 Task: Create a blank project AutoDesk with privacy Public and default view as List and in the team Taskers . Create three sections in the project as To-Do, Doing and Done
Action: Mouse moved to (92, 140)
Screenshot: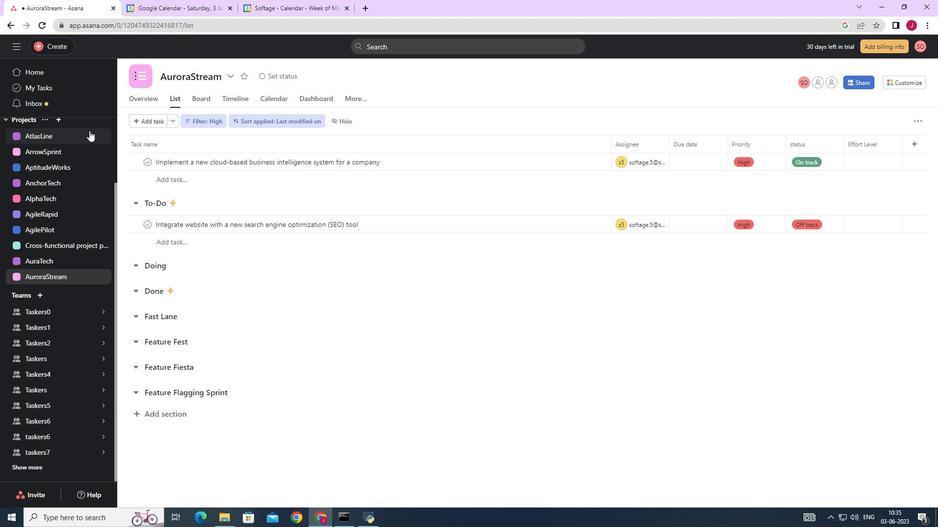 
Action: Mouse scrolled (92, 141) with delta (0, 0)
Screenshot: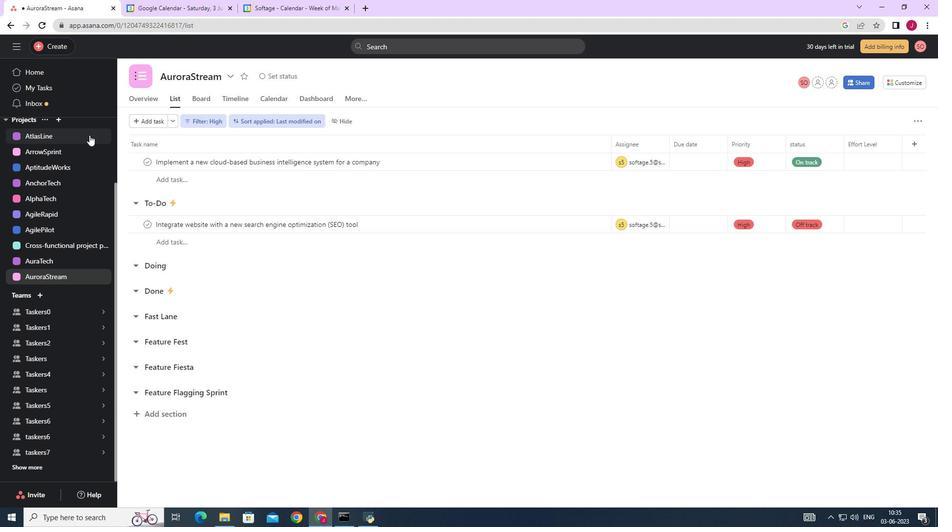 
Action: Mouse scrolled (92, 141) with delta (0, 0)
Screenshot: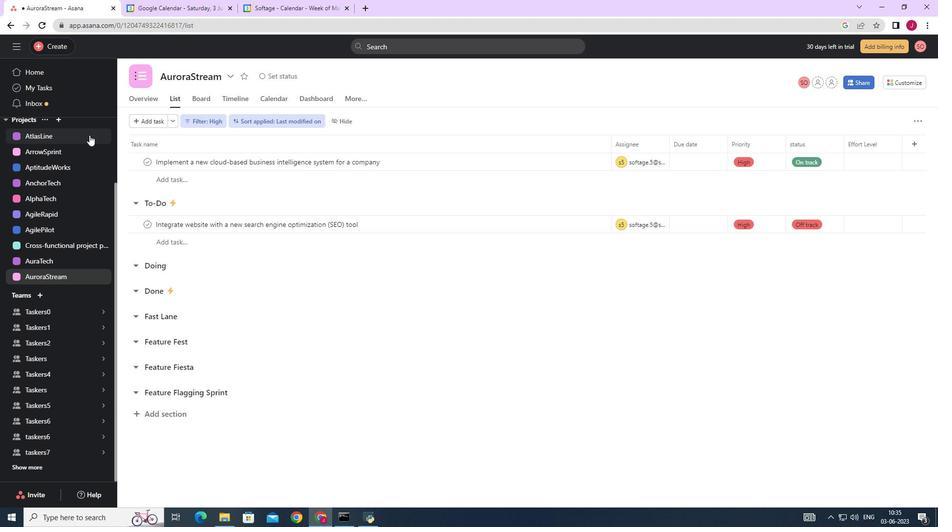 
Action: Mouse scrolled (92, 141) with delta (0, 0)
Screenshot: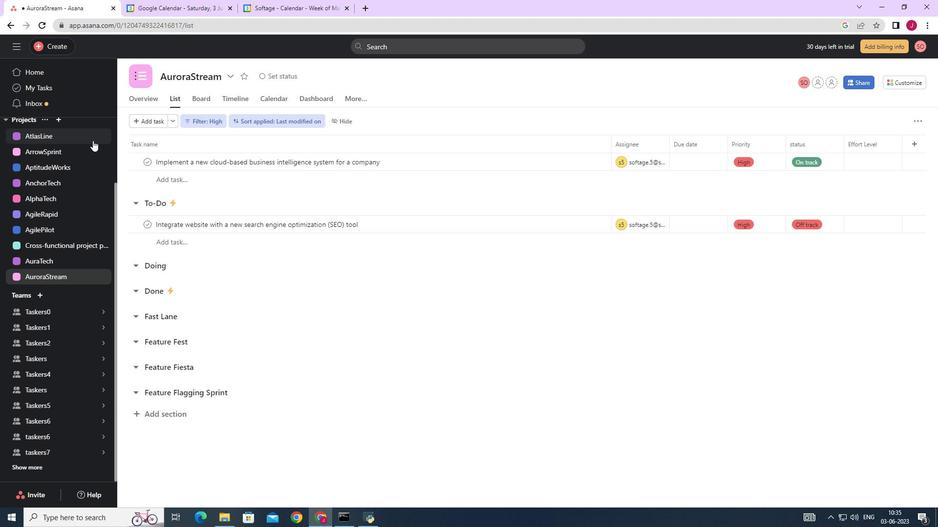 
Action: Mouse moved to (61, 198)
Screenshot: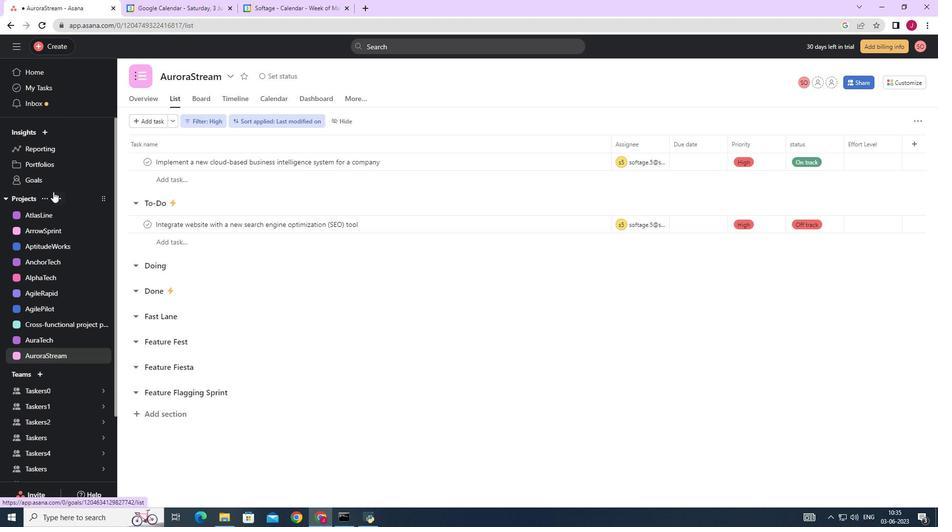 
Action: Mouse pressed left at (61, 198)
Screenshot: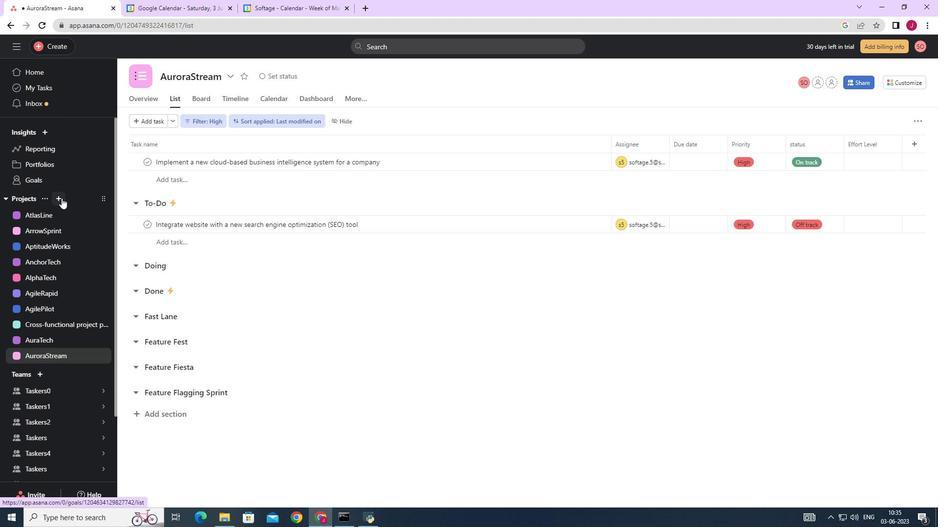 
Action: Mouse moved to (88, 217)
Screenshot: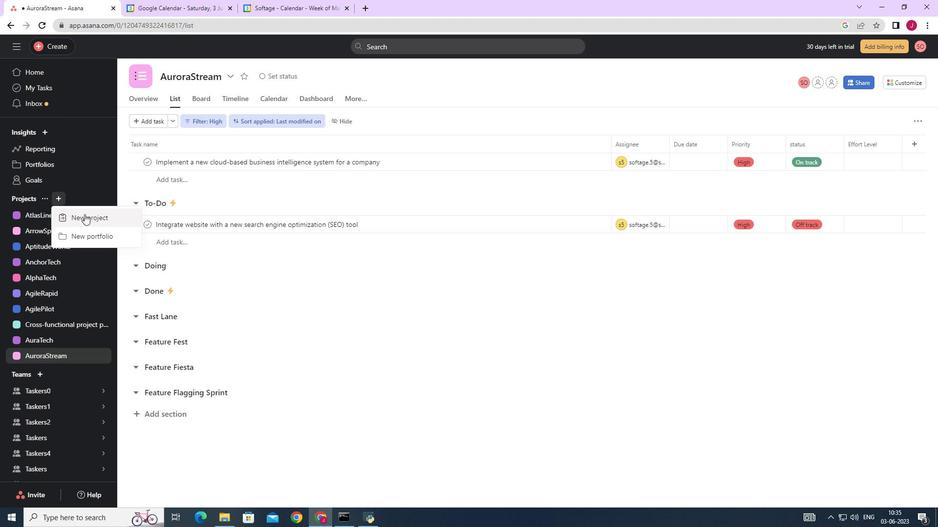 
Action: Mouse pressed left at (88, 217)
Screenshot: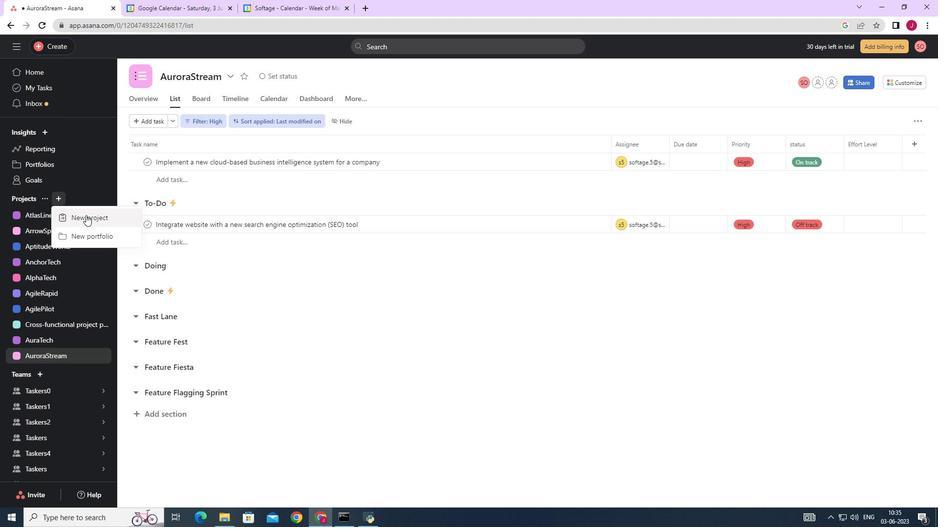 
Action: Mouse moved to (403, 198)
Screenshot: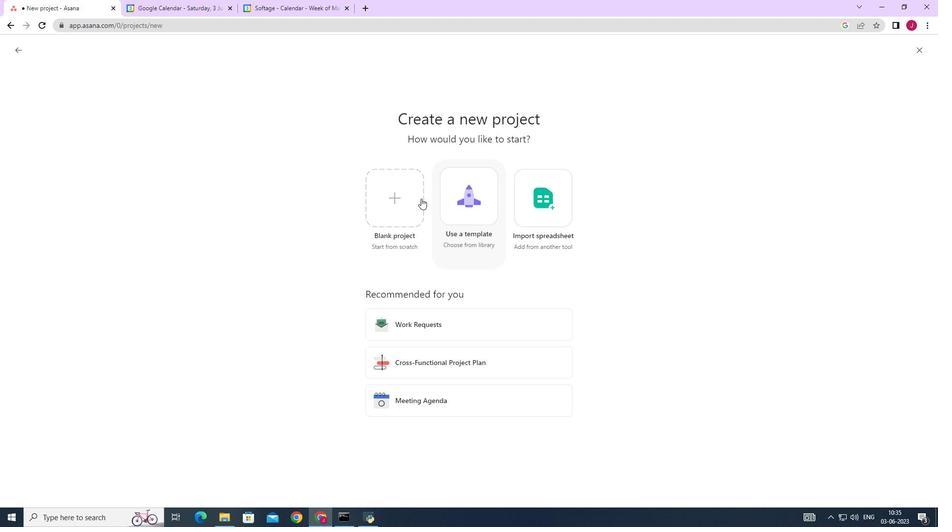 
Action: Mouse pressed left at (403, 198)
Screenshot: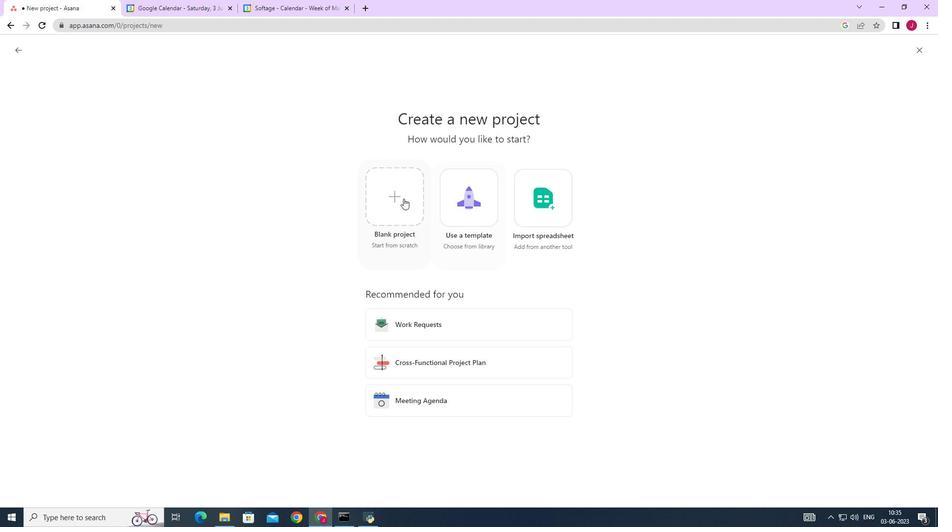 
Action: Mouse moved to (266, 127)
Screenshot: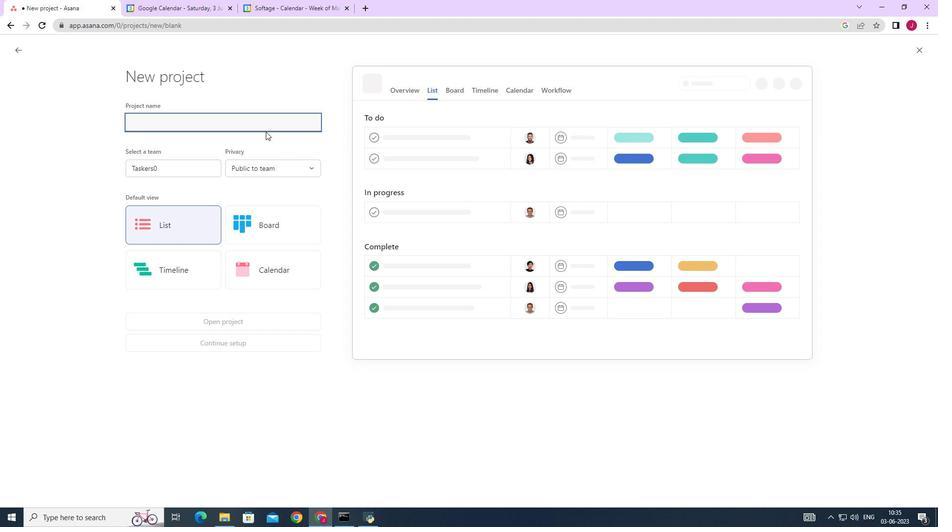 
Action: Mouse pressed left at (266, 127)
Screenshot: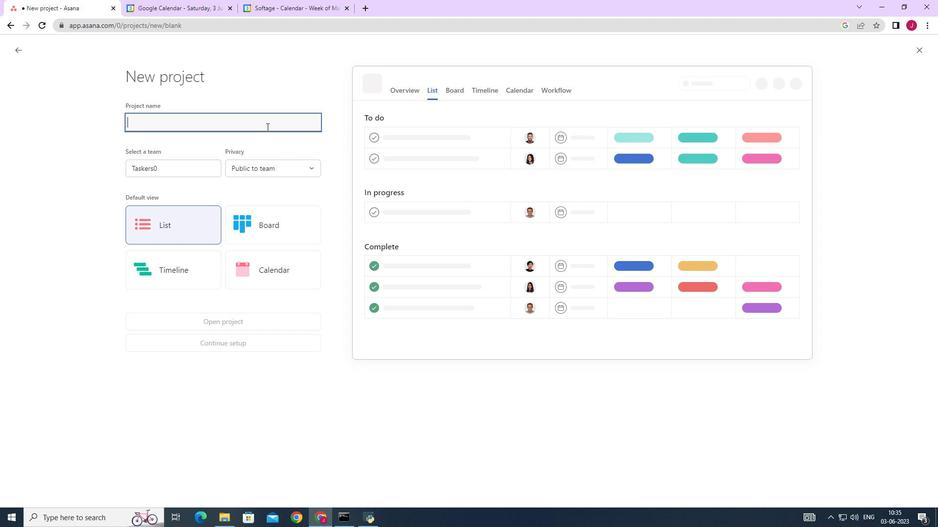 
Action: Key pressed <Key.caps_lock>A<Key.caps_lock>uto<Key.caps_lock>D<Key.caps_lock>esk
Screenshot: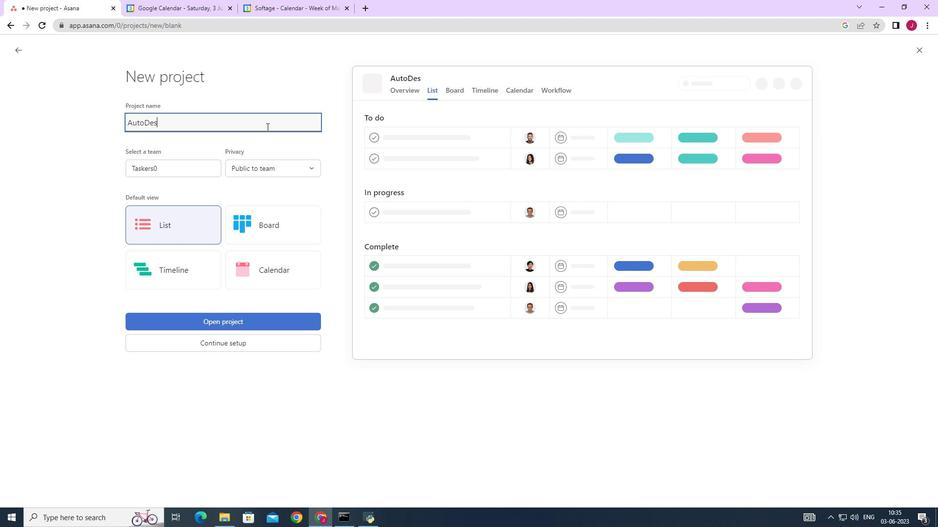 
Action: Mouse moved to (181, 170)
Screenshot: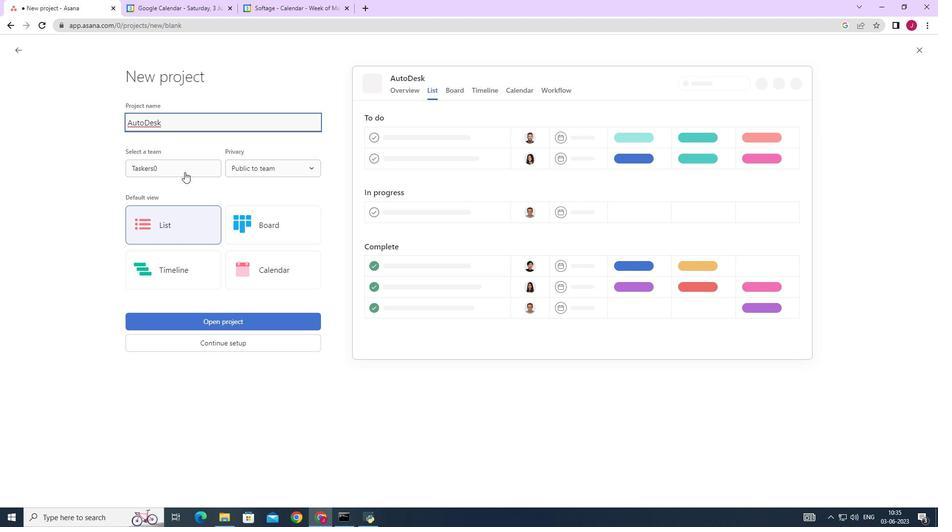 
Action: Mouse pressed left at (181, 170)
Screenshot: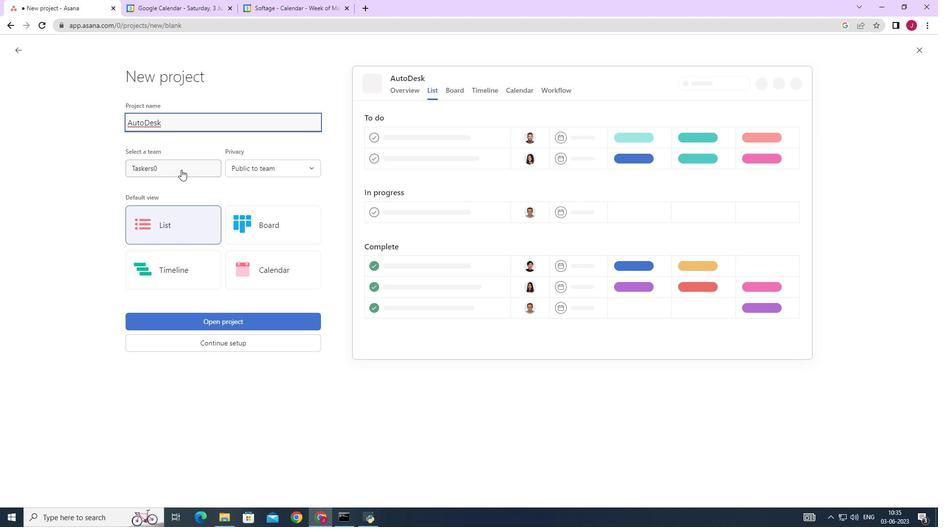 
Action: Mouse moved to (184, 187)
Screenshot: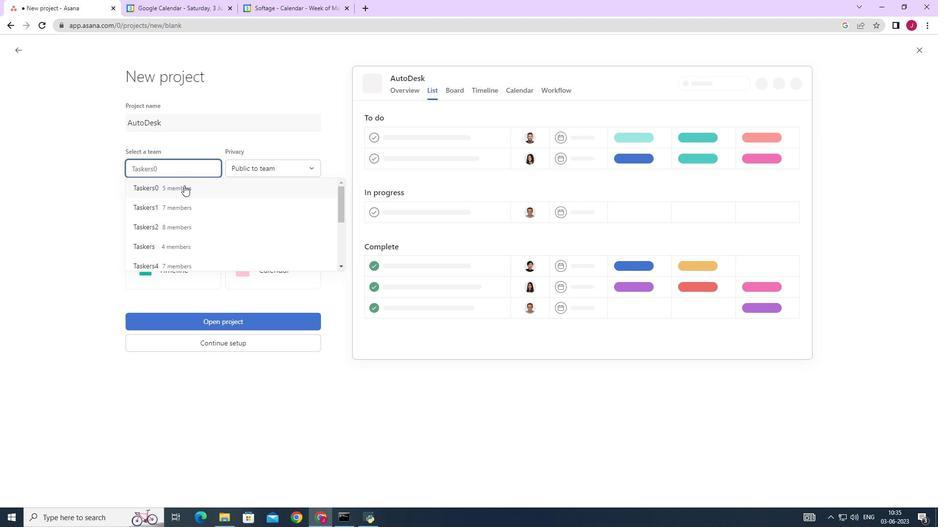 
Action: Mouse pressed left at (184, 187)
Screenshot: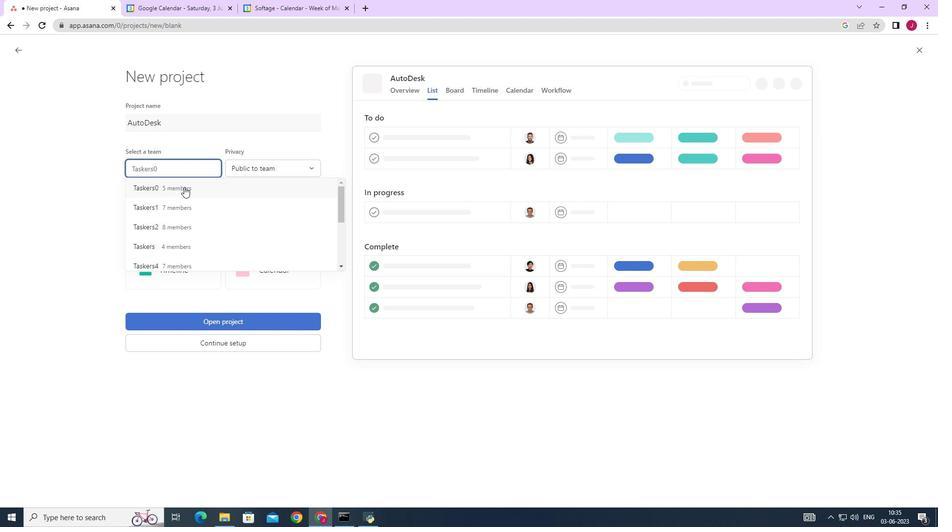 
Action: Mouse moved to (285, 172)
Screenshot: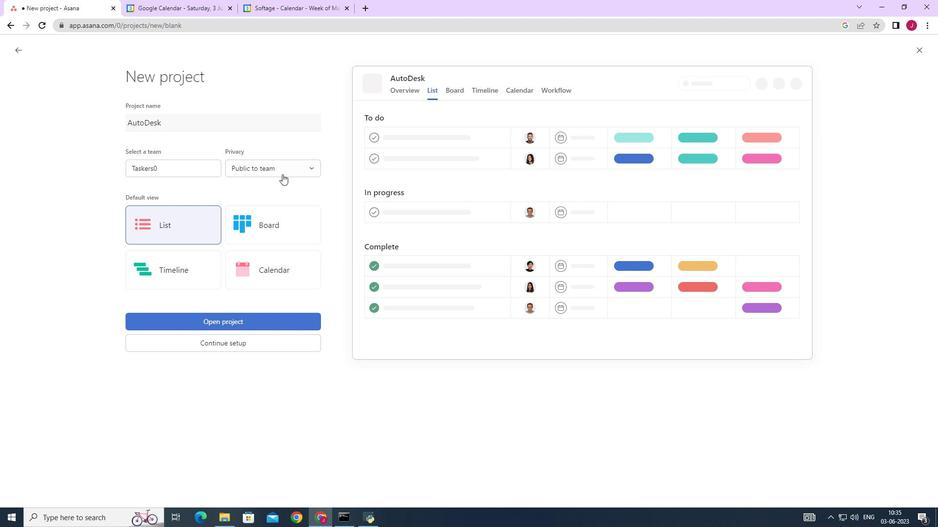 
Action: Mouse pressed left at (285, 172)
Screenshot: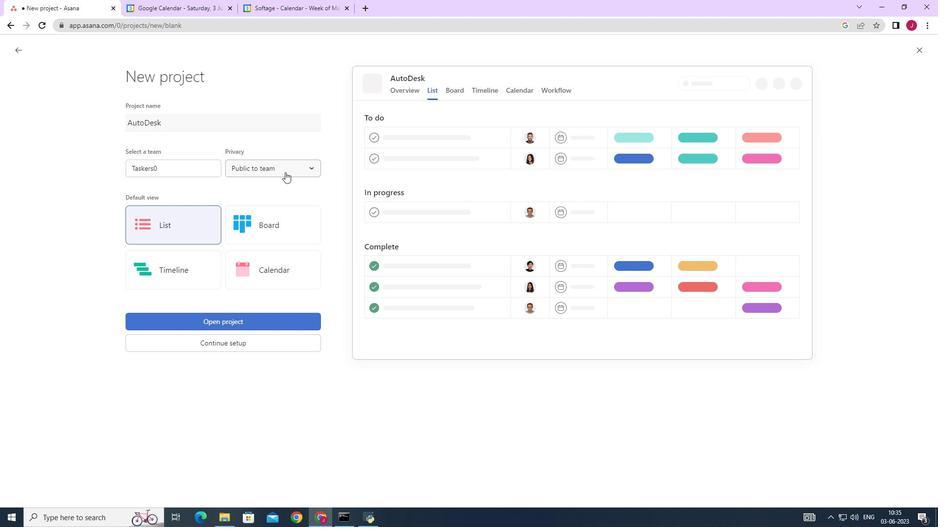 
Action: Mouse moved to (282, 186)
Screenshot: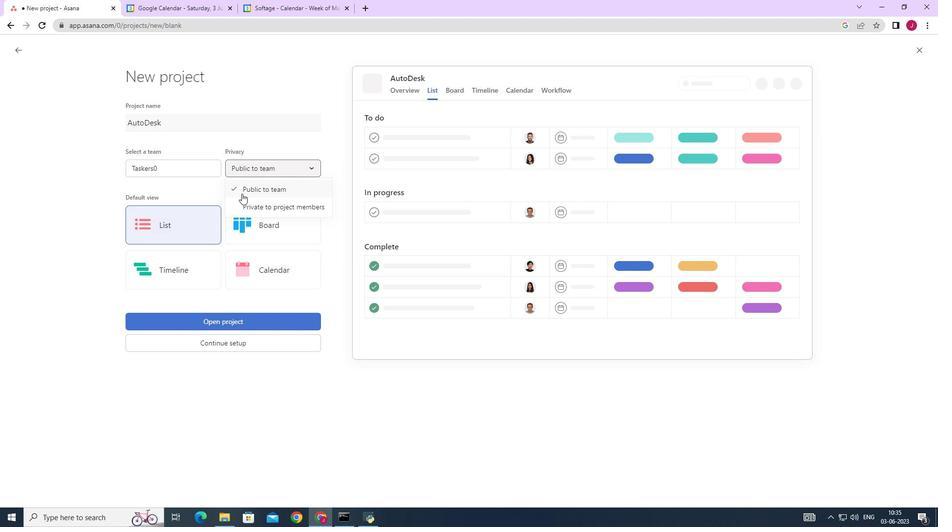 
Action: Mouse pressed left at (282, 186)
Screenshot: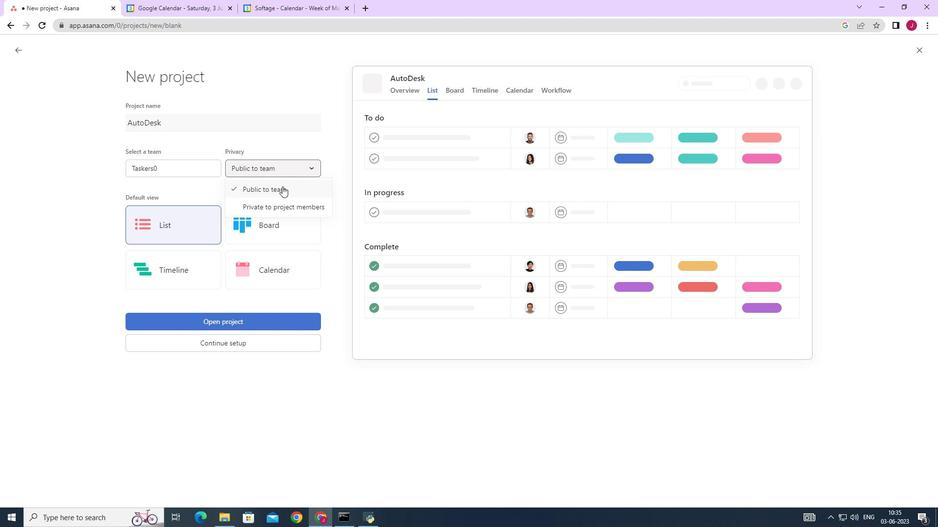 
Action: Mouse moved to (169, 231)
Screenshot: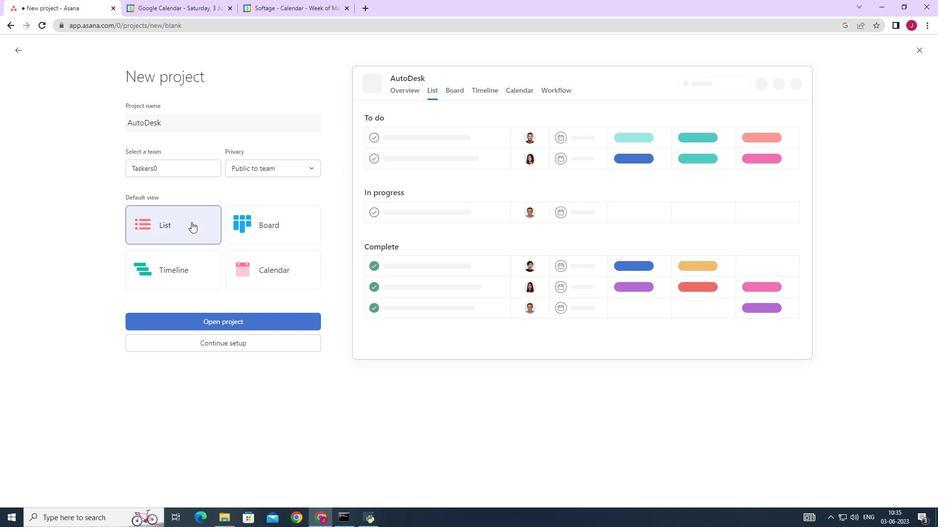 
Action: Mouse pressed left at (169, 231)
Screenshot: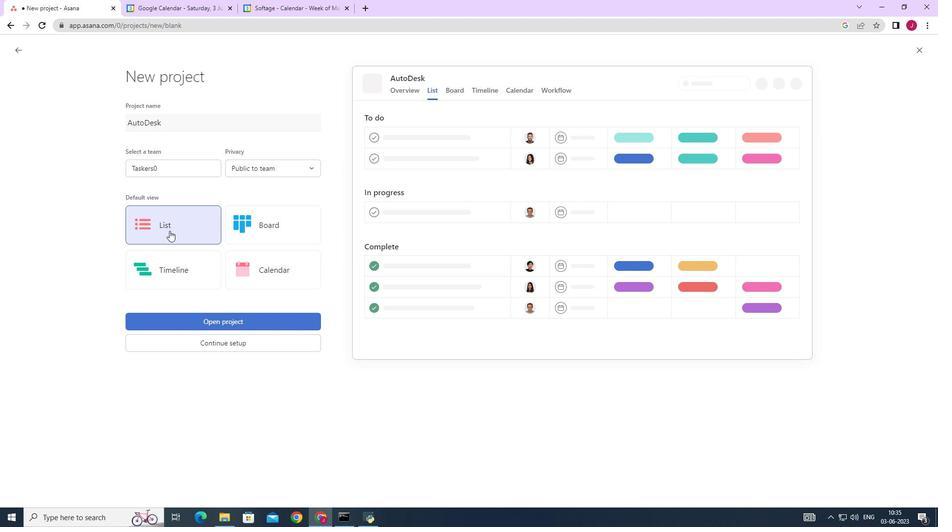 
Action: Mouse moved to (235, 320)
Screenshot: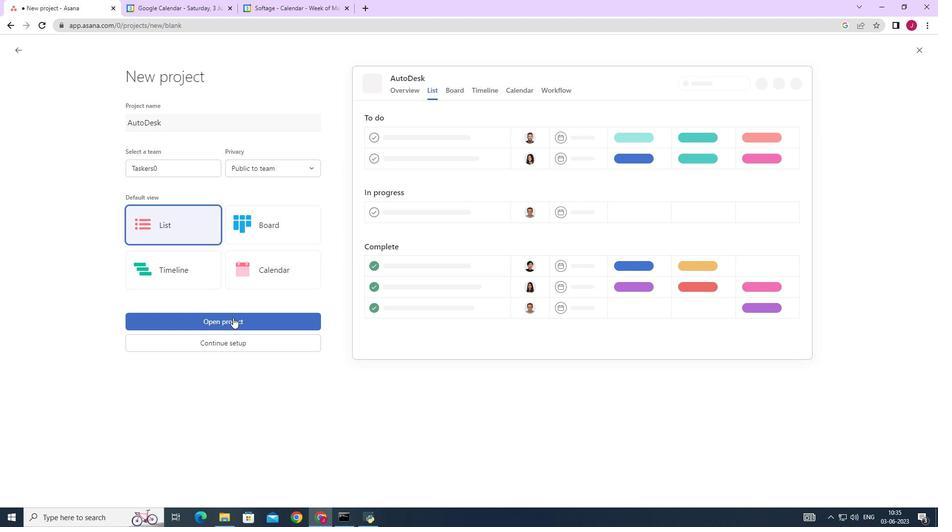 
Action: Mouse pressed left at (235, 320)
Screenshot: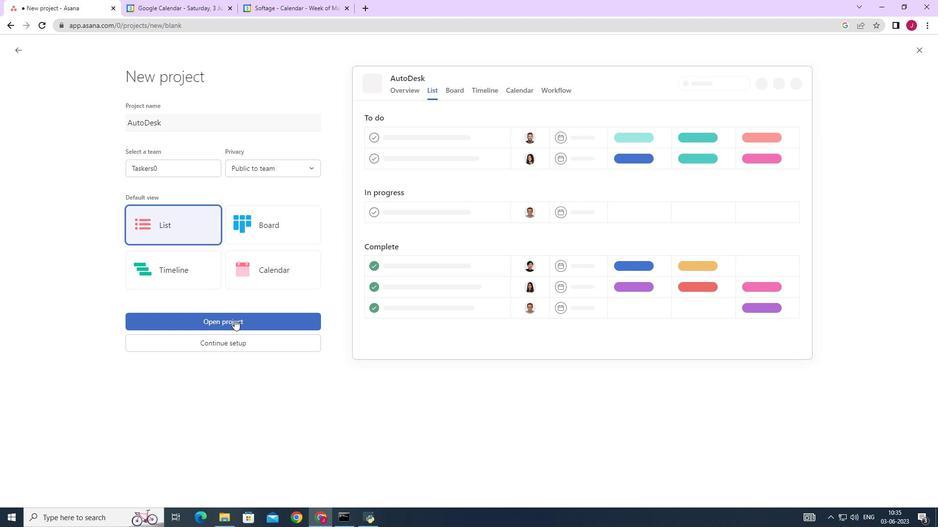 
Action: Mouse moved to (172, 216)
Screenshot: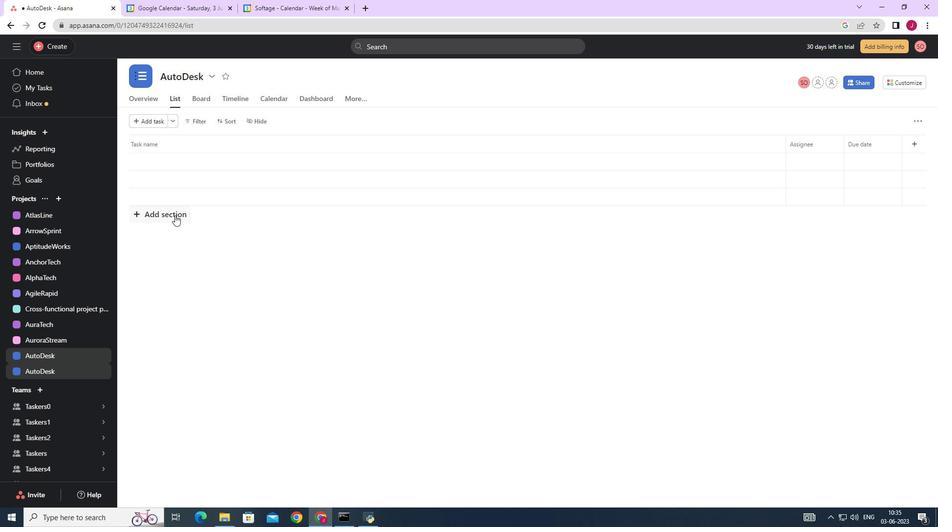 
Action: Mouse pressed left at (172, 216)
Screenshot: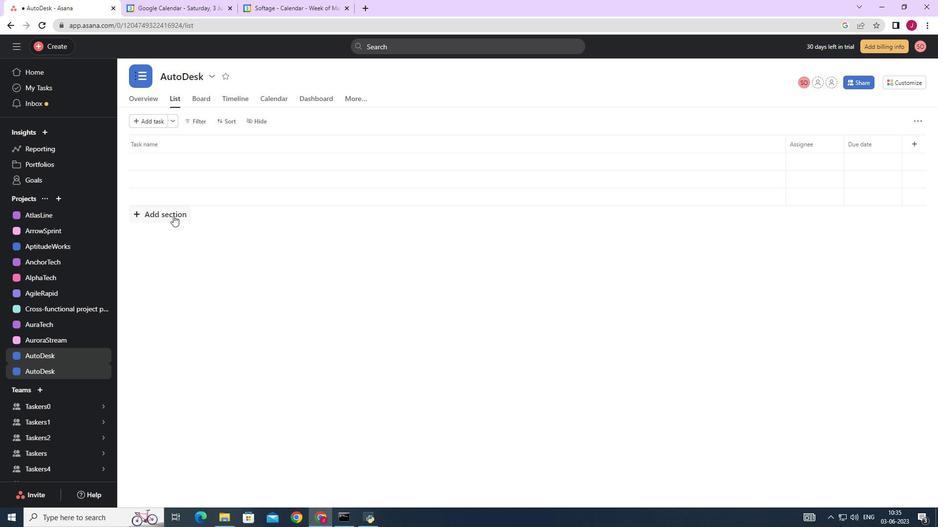 
Action: Key pressed <Key.caps_lock>T<Key.caps_lock>o-<Key.caps_lock>D<Key.caps_lock>o
Screenshot: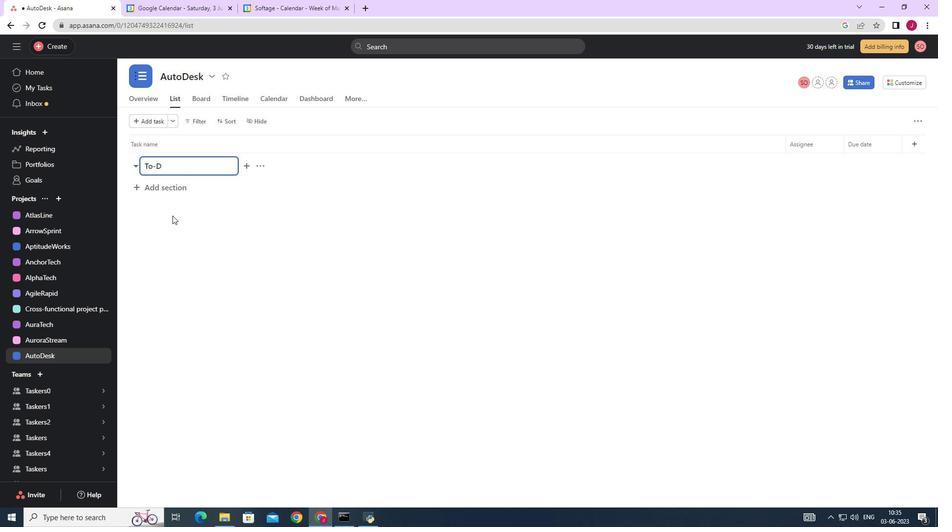
Action: Mouse moved to (173, 186)
Screenshot: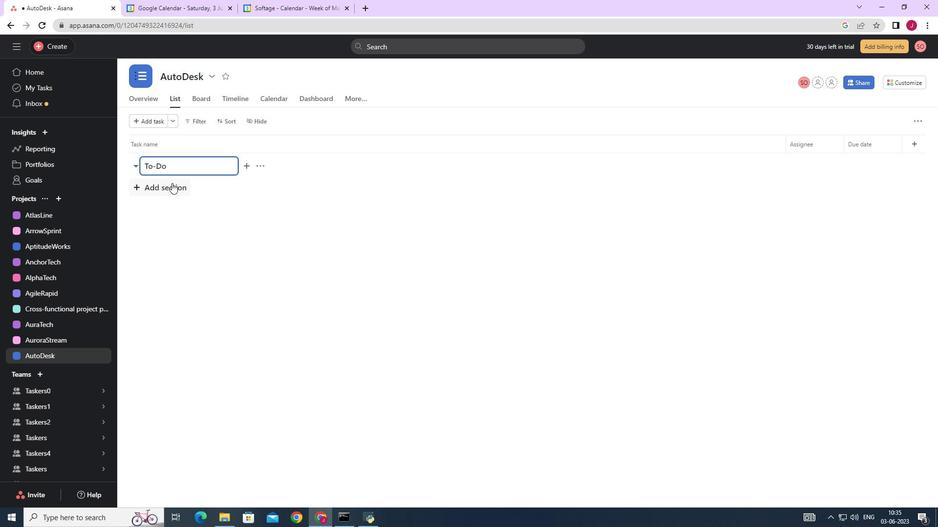 
Action: Mouse pressed left at (173, 186)
Screenshot: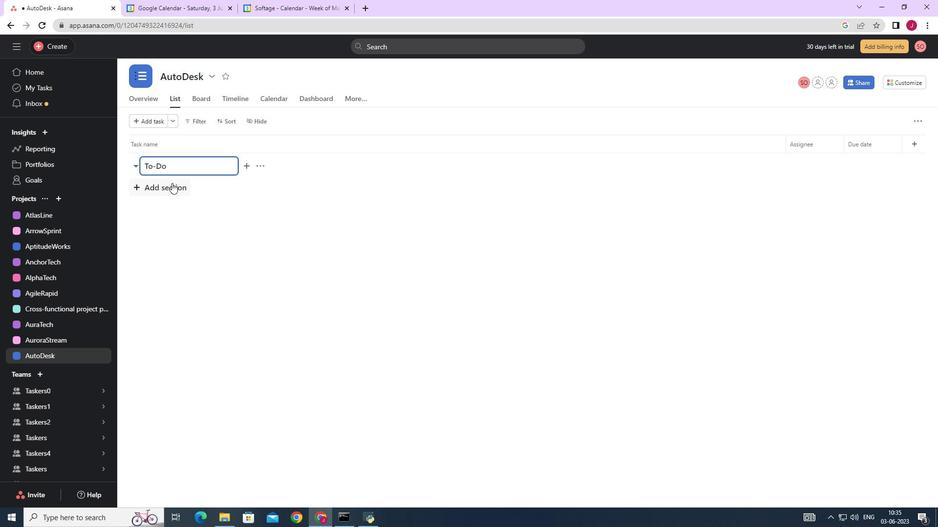 
Action: Mouse moved to (174, 187)
Screenshot: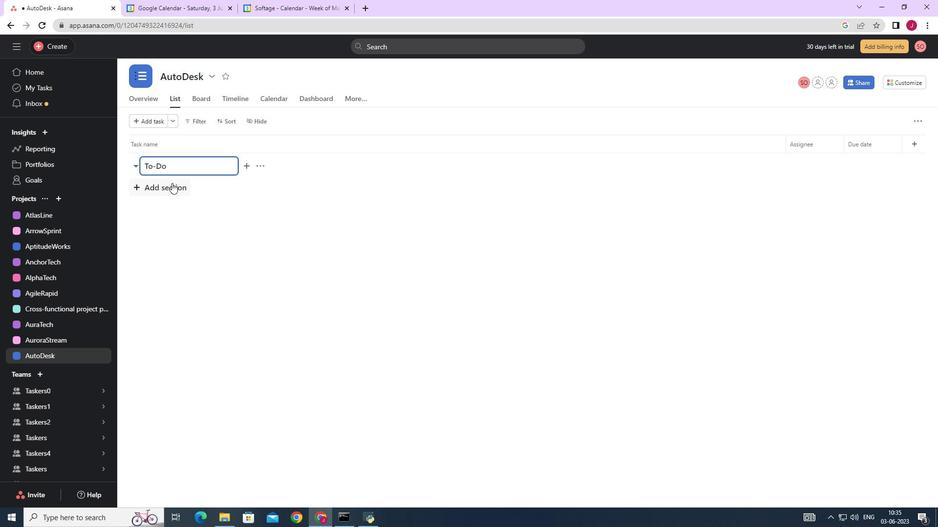 
Action: Key pressed <Key.caps_lock>D<Key.caps_lock>oing
Screenshot: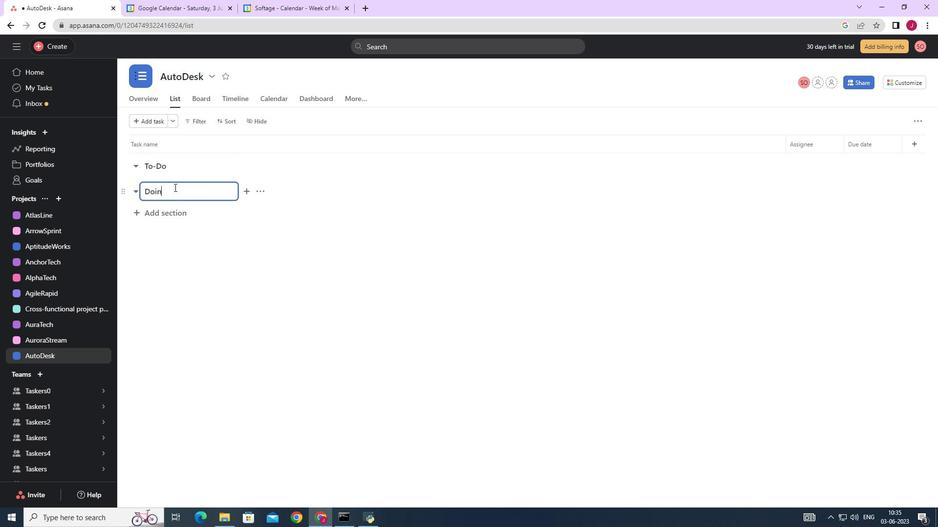 
Action: Mouse moved to (184, 218)
Screenshot: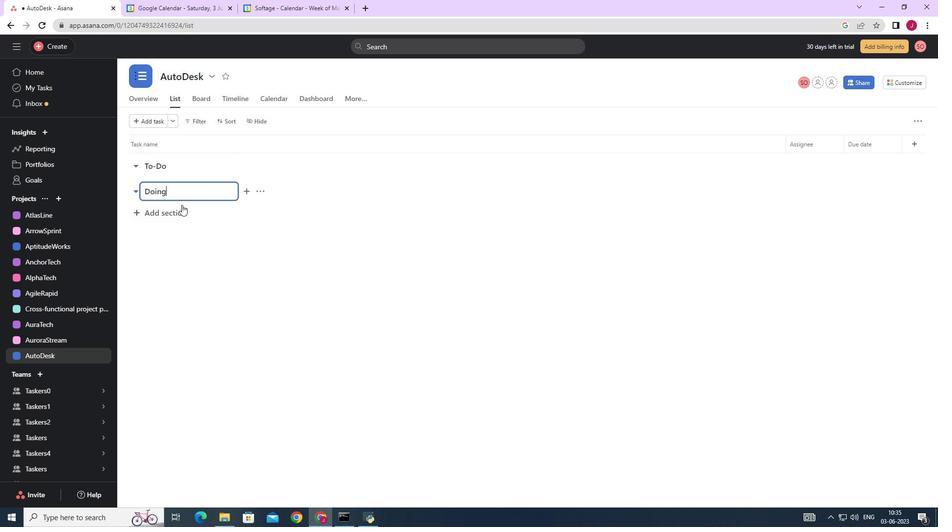
Action: Mouse pressed left at (184, 218)
Screenshot: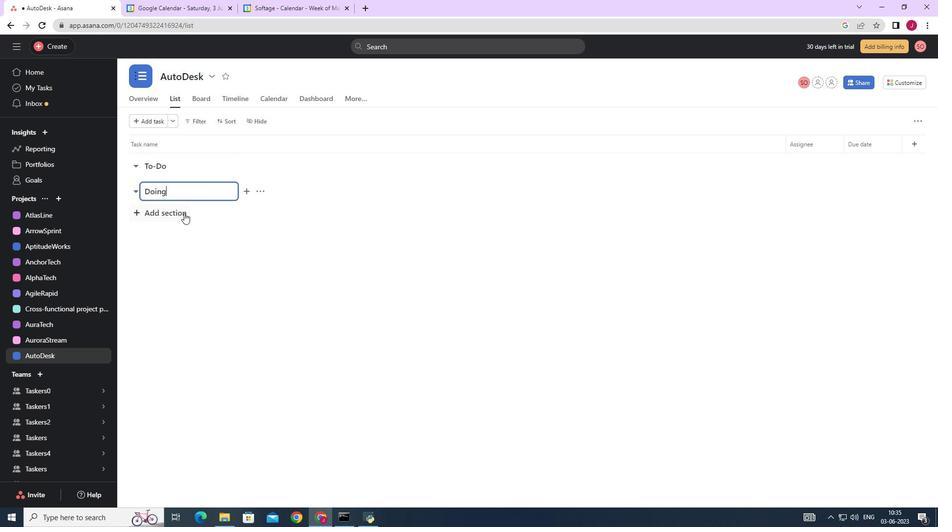
Action: Key pressed <Key.caps_lock>D<Key.caps_lock>one
Screenshot: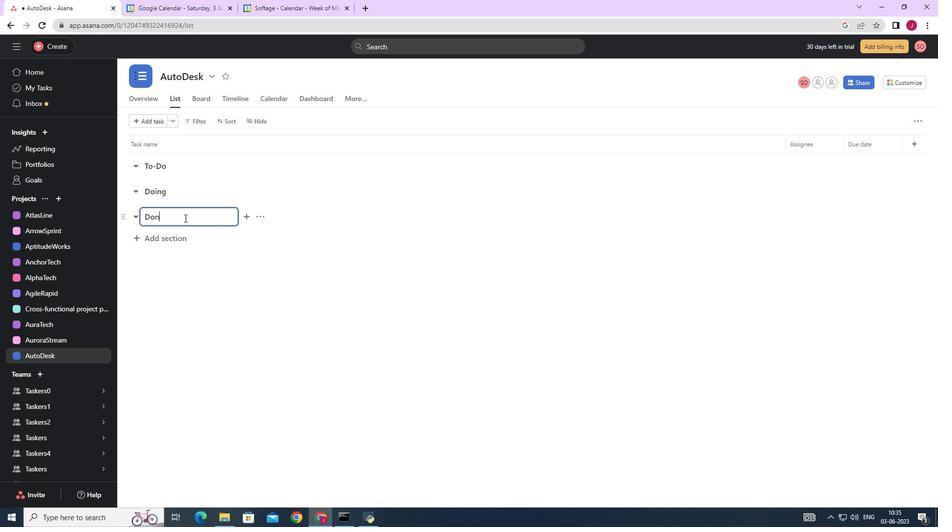 
Action: Mouse moved to (176, 241)
Screenshot: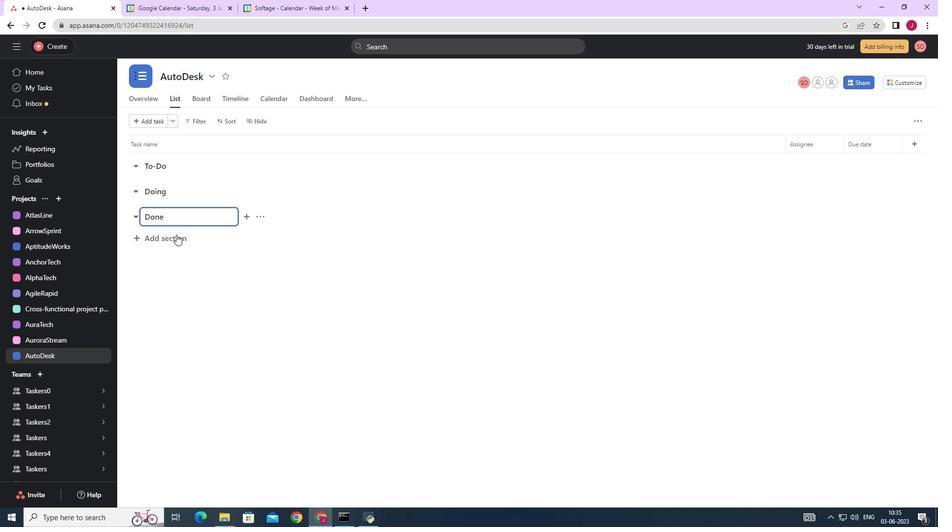 
Action: Mouse pressed left at (176, 241)
Screenshot: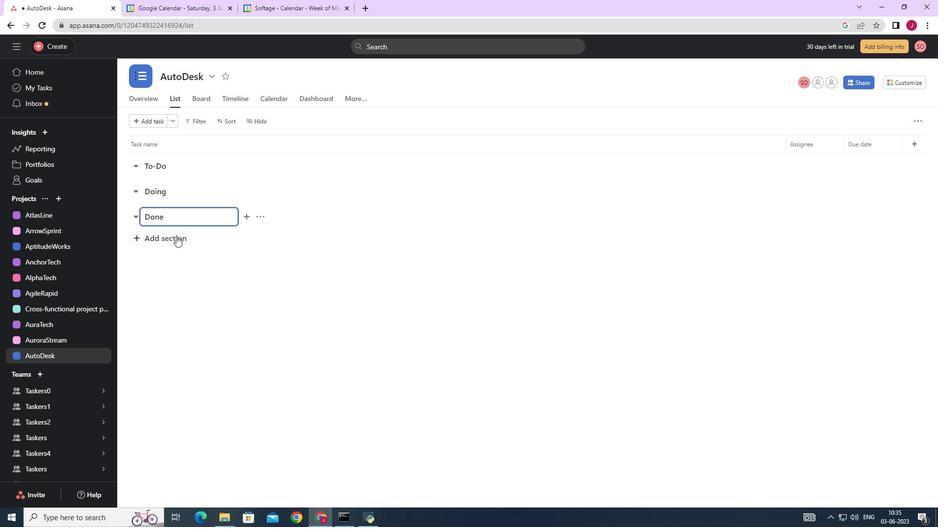 
